 Task: In the  document Childlabor.pdf Add page color 'Grey'Grey . Insert watermark . Insert watermark  Ram&Sons Apply Font Style in watermark Nunito; font size  123 and place the watermark  Diagonally 
Action: Mouse moved to (34, 77)
Screenshot: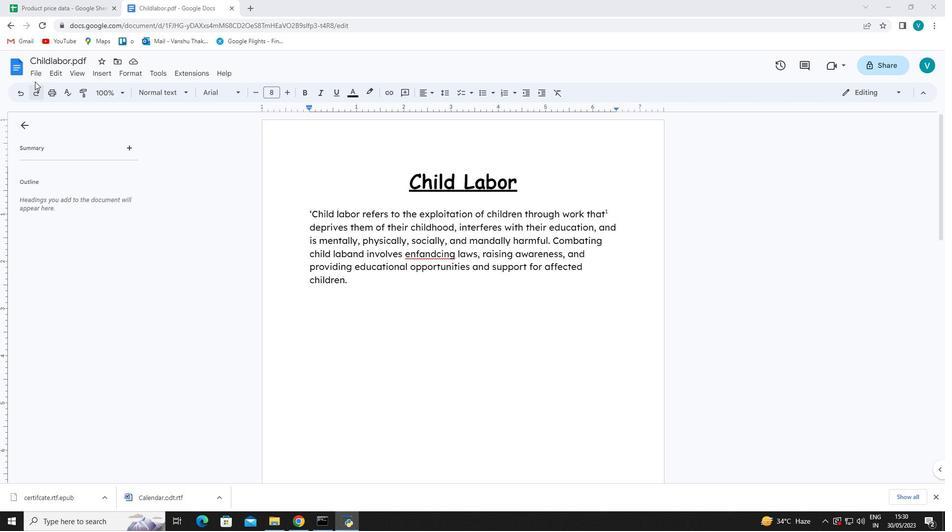 
Action: Mouse pressed left at (34, 77)
Screenshot: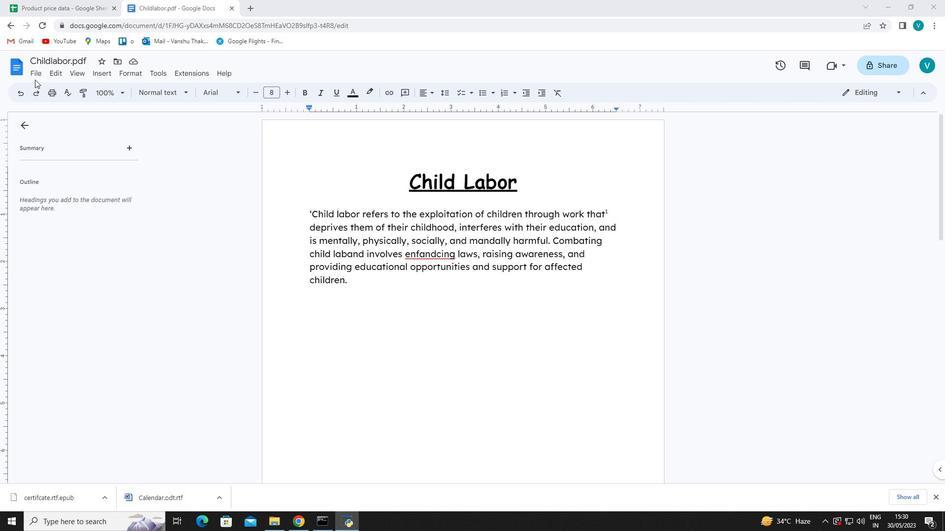 
Action: Mouse moved to (65, 340)
Screenshot: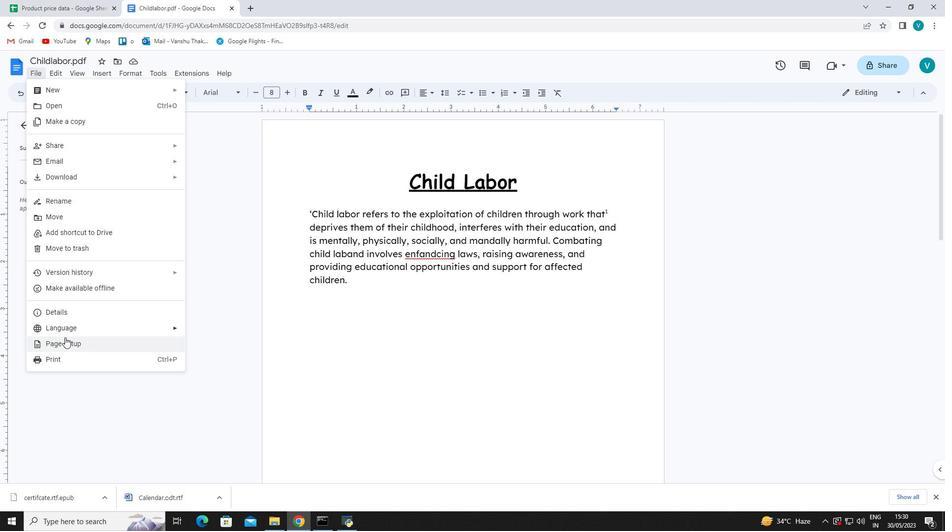 
Action: Mouse pressed left at (65, 340)
Screenshot: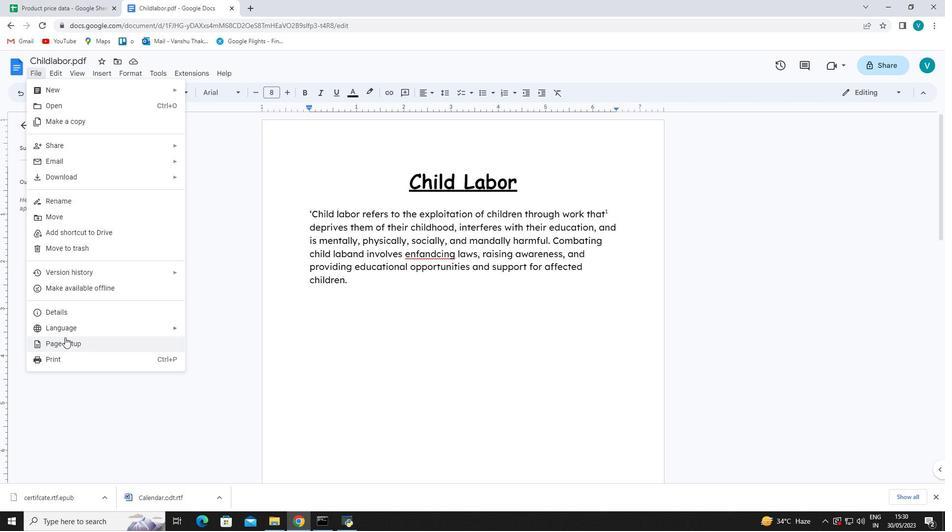 
Action: Mouse moved to (402, 325)
Screenshot: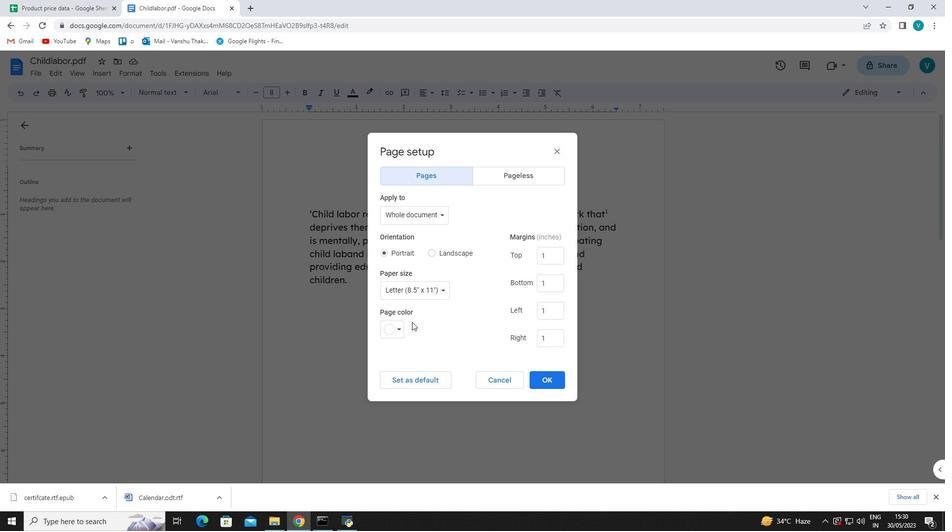 
Action: Mouse pressed left at (402, 325)
Screenshot: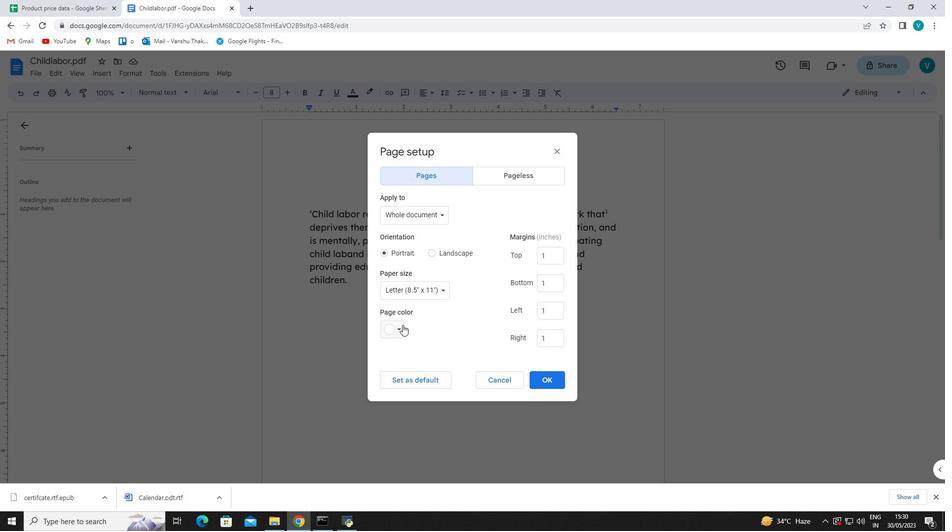 
Action: Mouse moved to (446, 349)
Screenshot: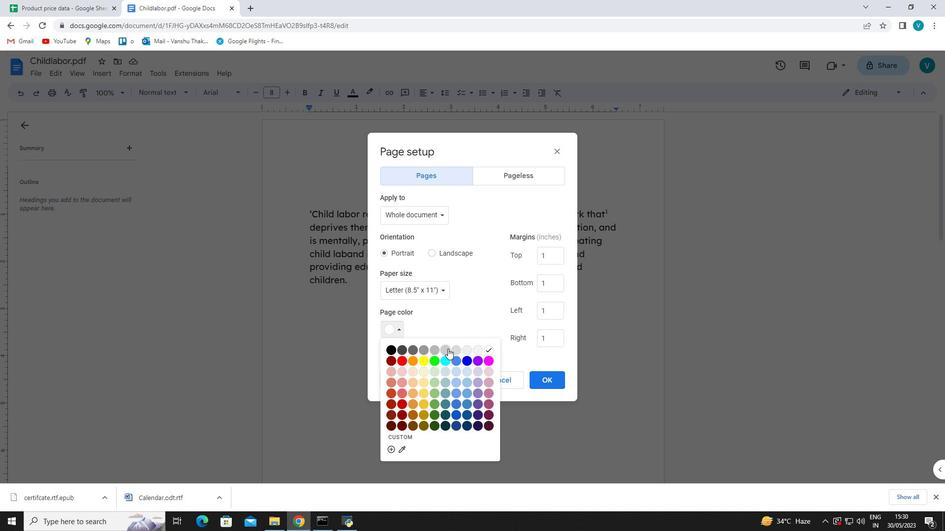 
Action: Mouse pressed left at (446, 349)
Screenshot: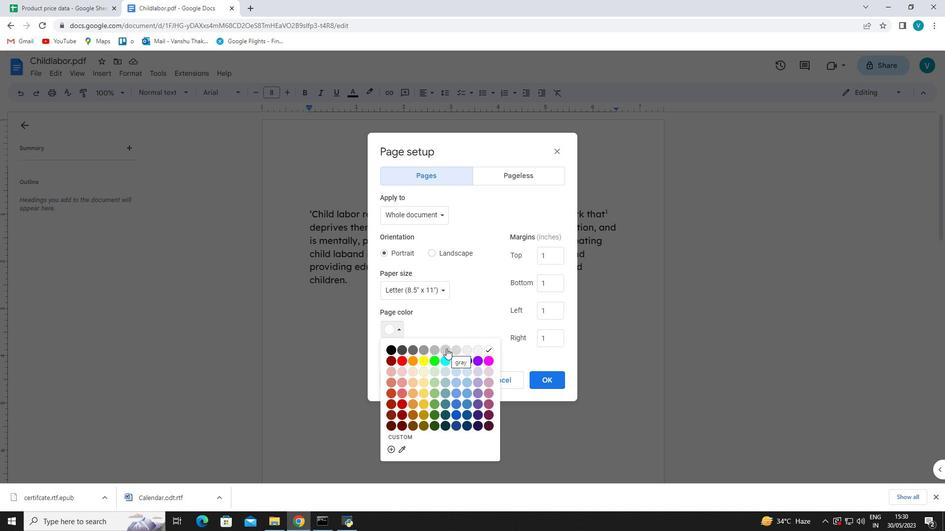 
Action: Mouse moved to (537, 376)
Screenshot: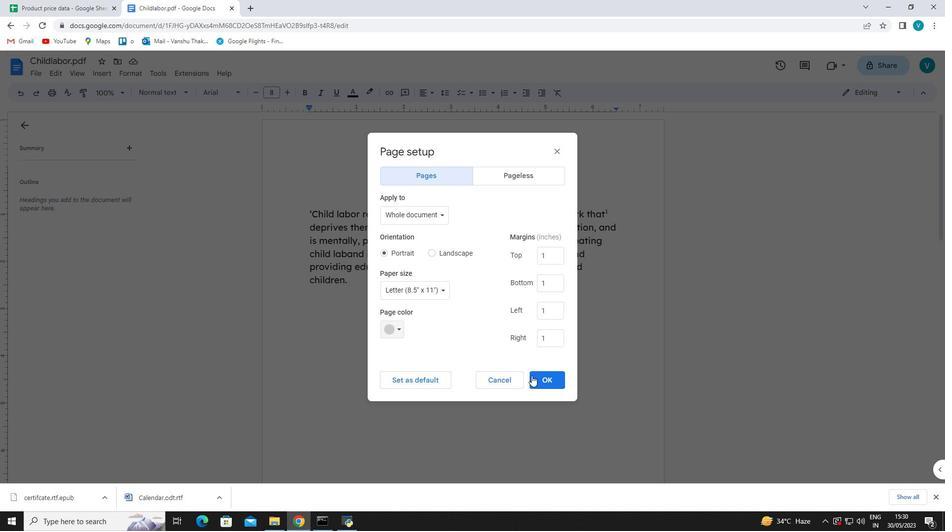 
Action: Mouse pressed left at (537, 376)
Screenshot: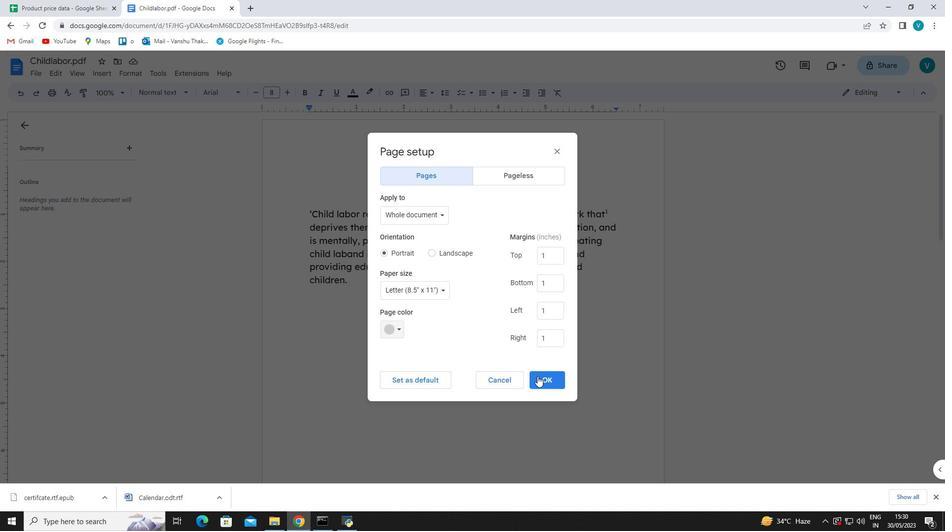 
Action: Mouse moved to (102, 76)
Screenshot: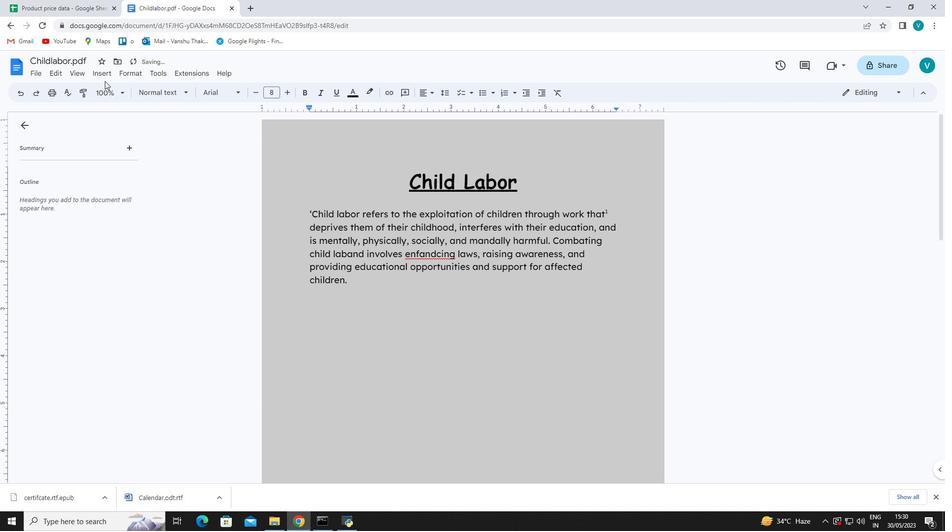 
Action: Mouse pressed left at (102, 76)
Screenshot: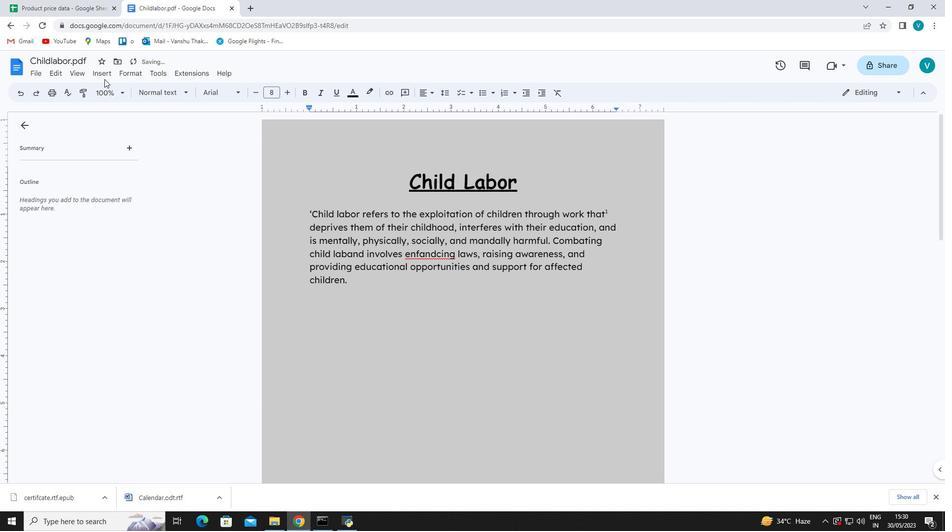 
Action: Mouse moved to (144, 299)
Screenshot: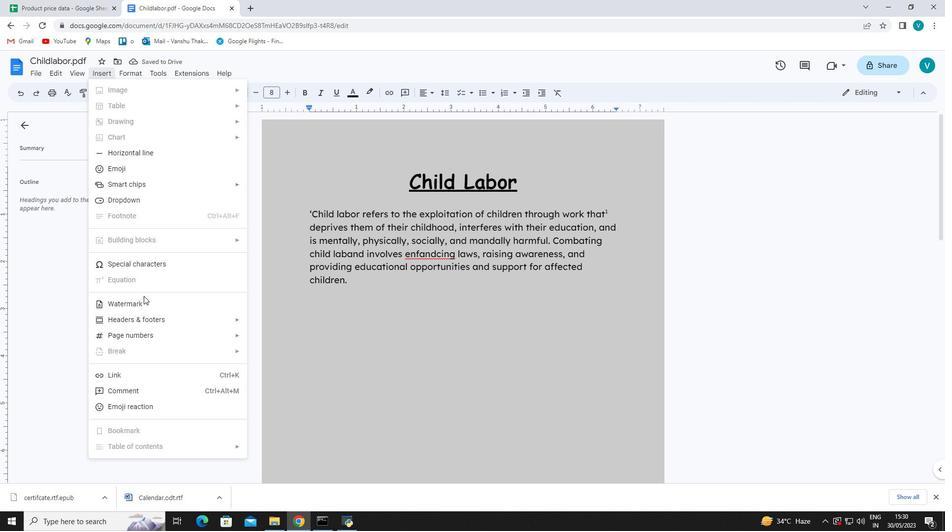 
Action: Mouse pressed left at (144, 299)
Screenshot: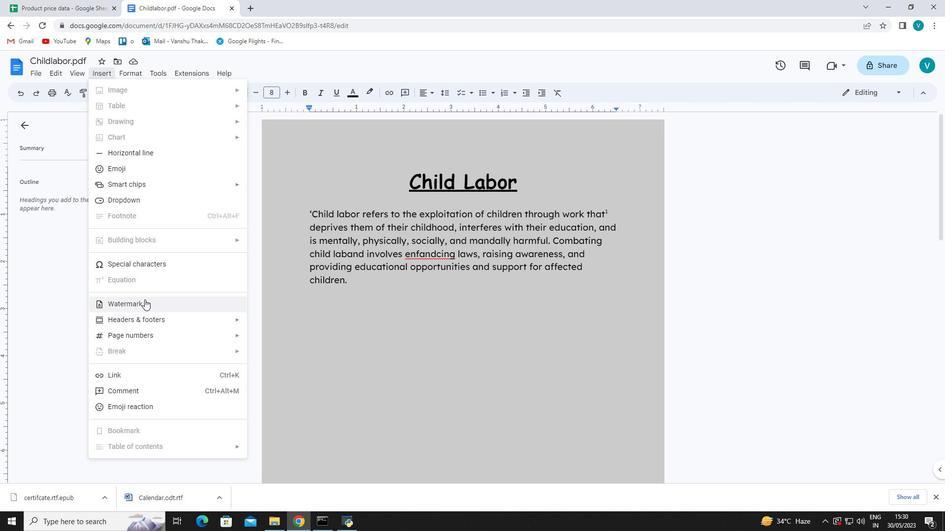 
Action: Mouse moved to (903, 127)
Screenshot: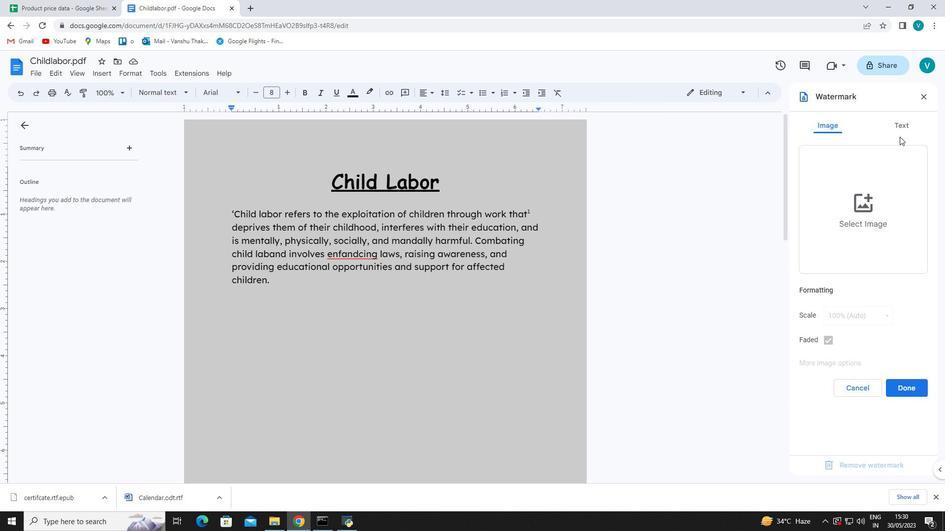 
Action: Mouse pressed left at (903, 127)
Screenshot: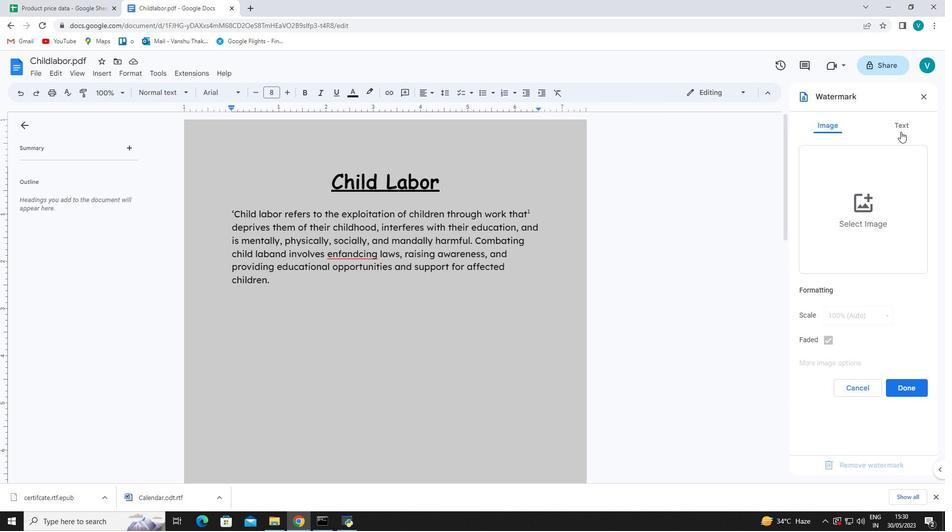 
Action: Mouse moved to (862, 157)
Screenshot: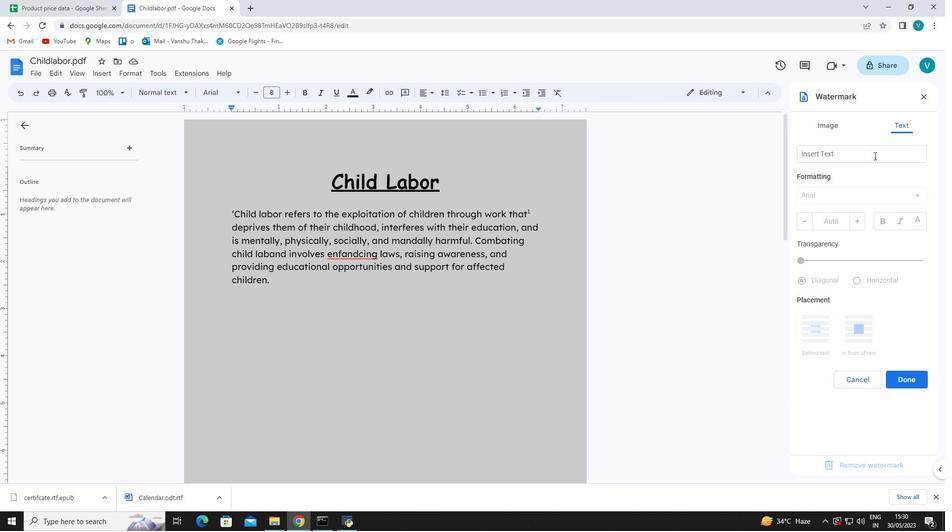 
Action: Mouse pressed left at (862, 157)
Screenshot: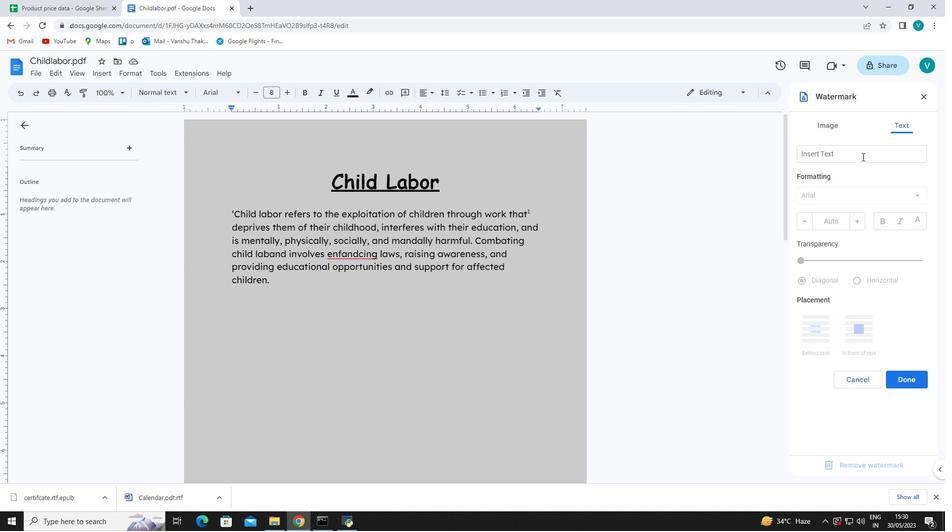 
Action: Key pressed <Key.shift><Key.shift>Ram<Key.shift><Key.shift><Key.shift>&<Key.shift><Key.shift>Sons
Screenshot: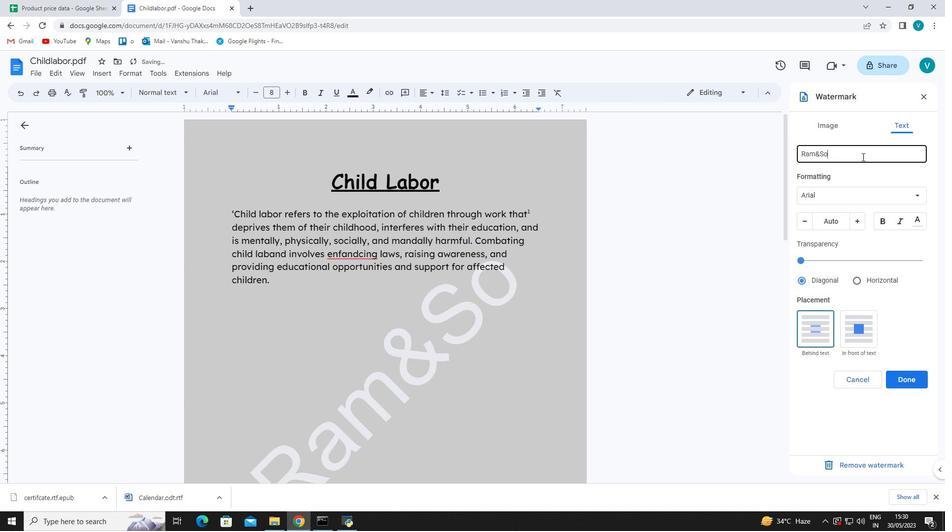 
Action: Mouse moved to (862, 189)
Screenshot: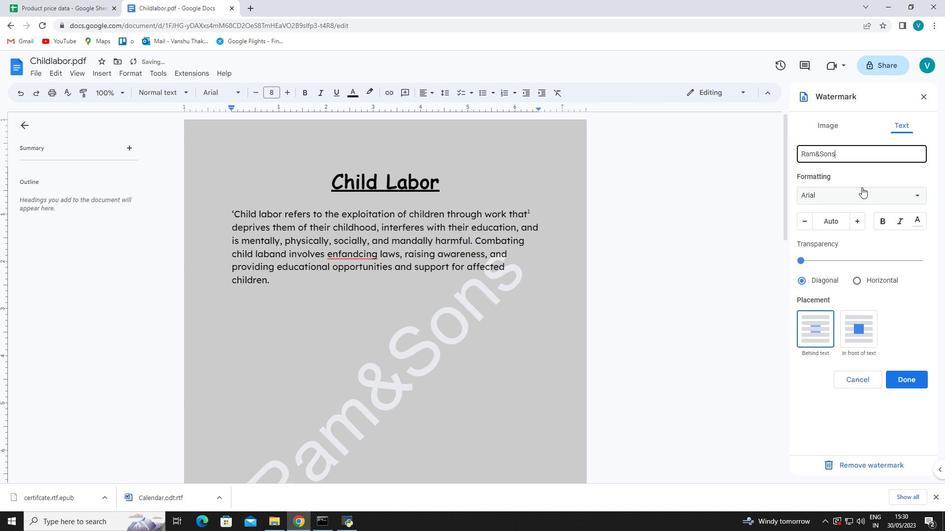 
Action: Mouse pressed left at (862, 189)
Screenshot: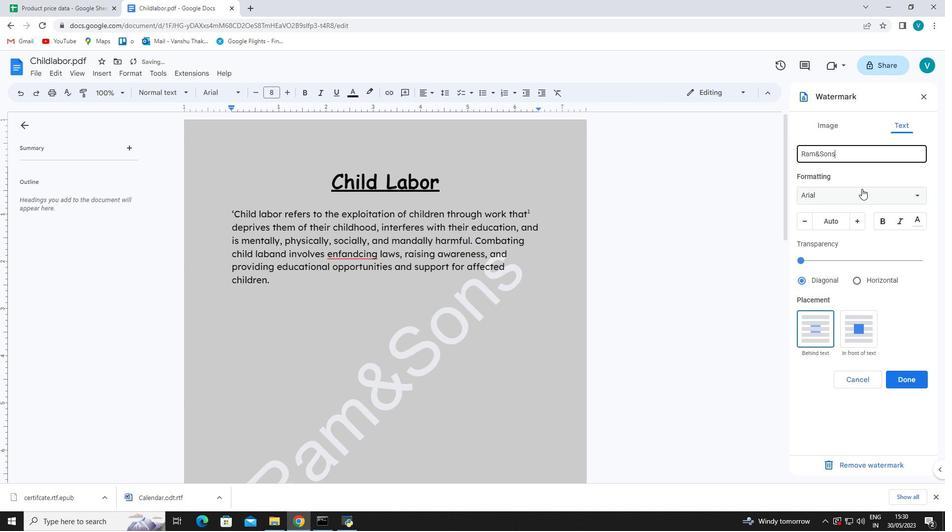 
Action: Mouse moved to (866, 344)
Screenshot: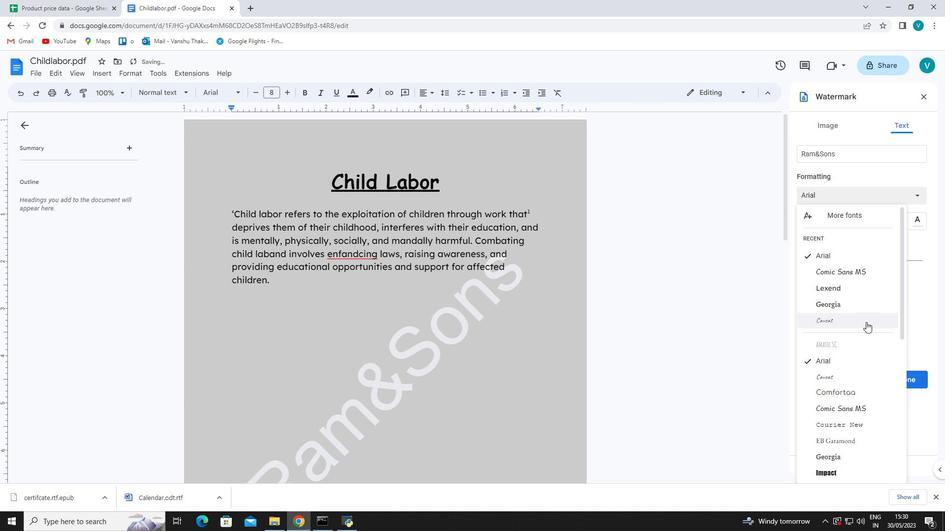 
Action: Mouse scrolled (866, 344) with delta (0, 0)
Screenshot: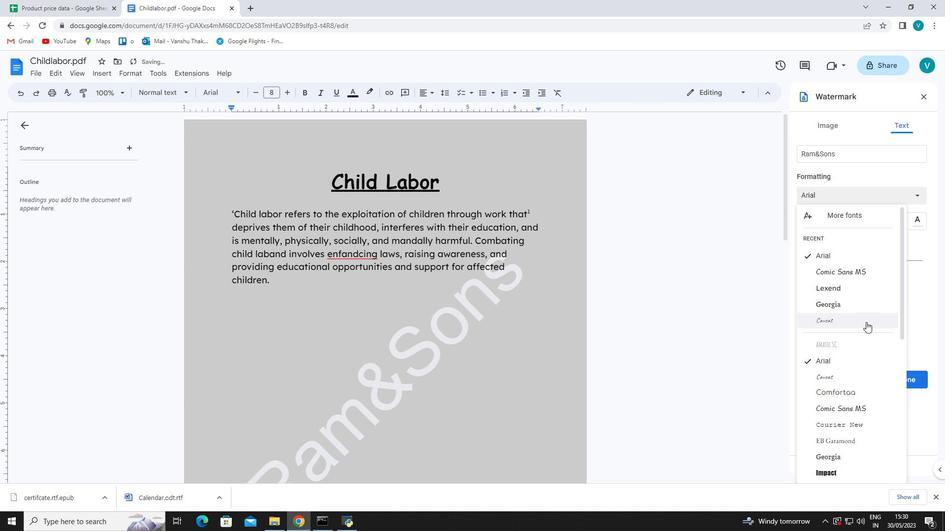 
Action: Mouse moved to (866, 344)
Screenshot: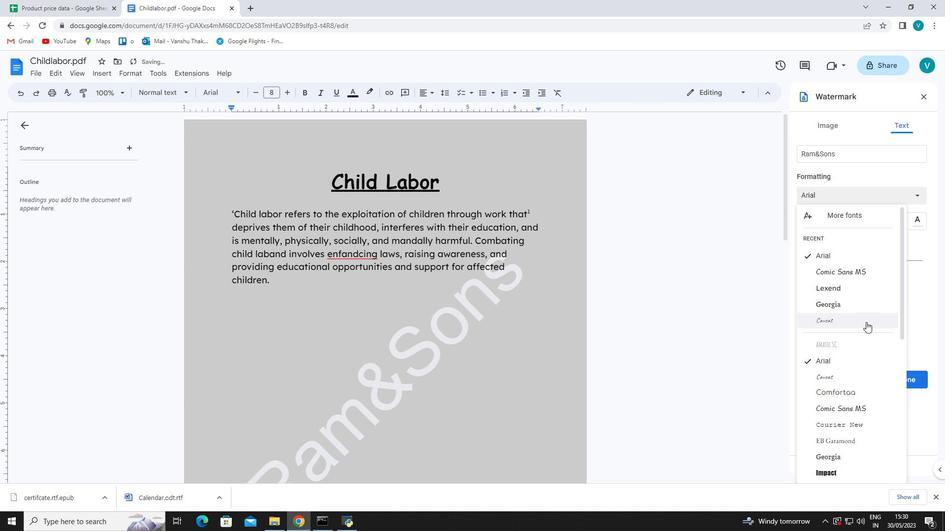 
Action: Mouse scrolled (866, 344) with delta (0, 0)
Screenshot: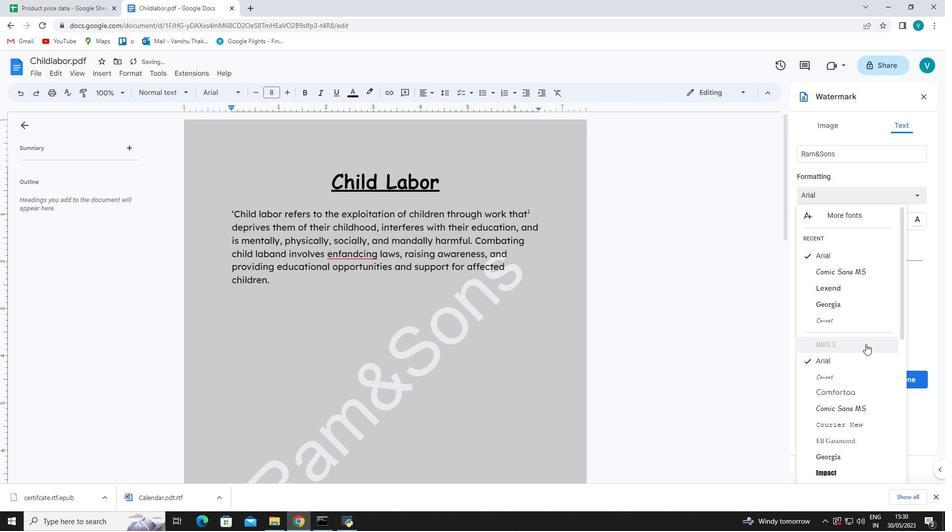 
Action: Mouse scrolled (866, 344) with delta (0, 0)
Screenshot: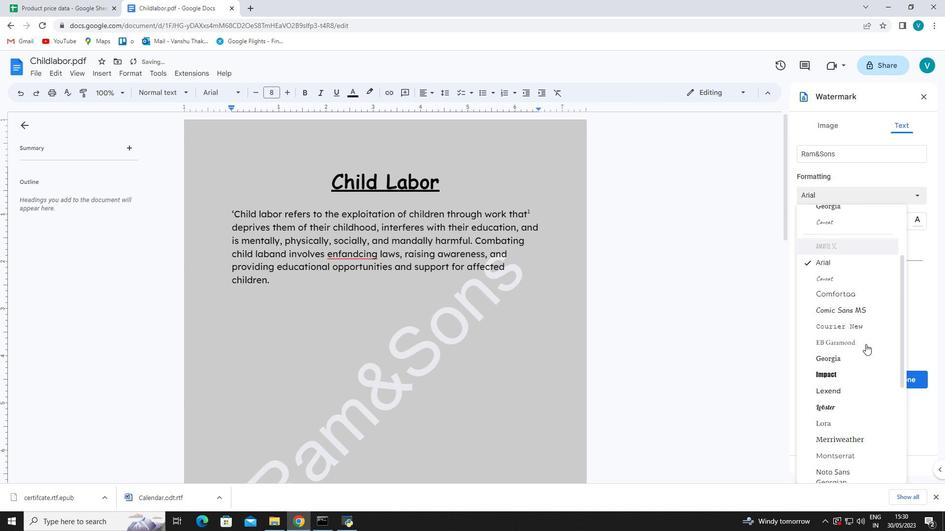 
Action: Mouse scrolled (866, 344) with delta (0, 0)
Screenshot: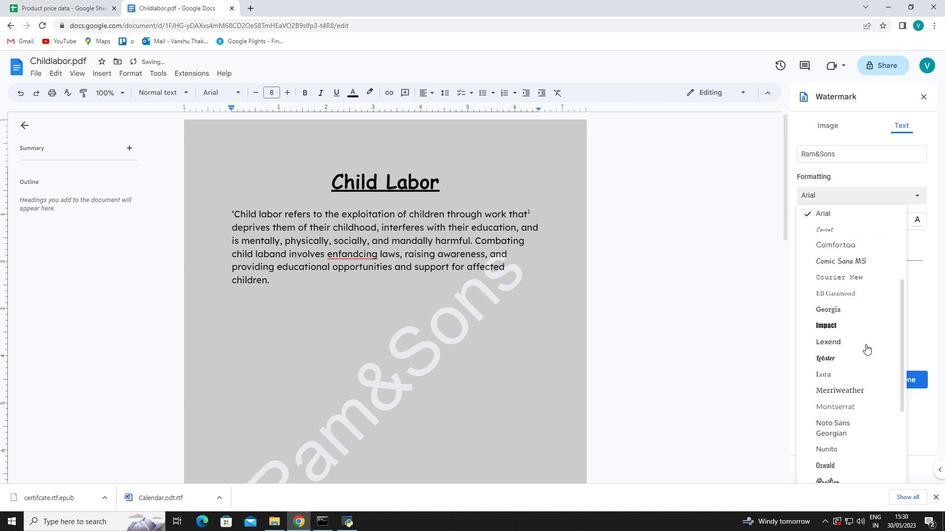 
Action: Mouse moved to (853, 401)
Screenshot: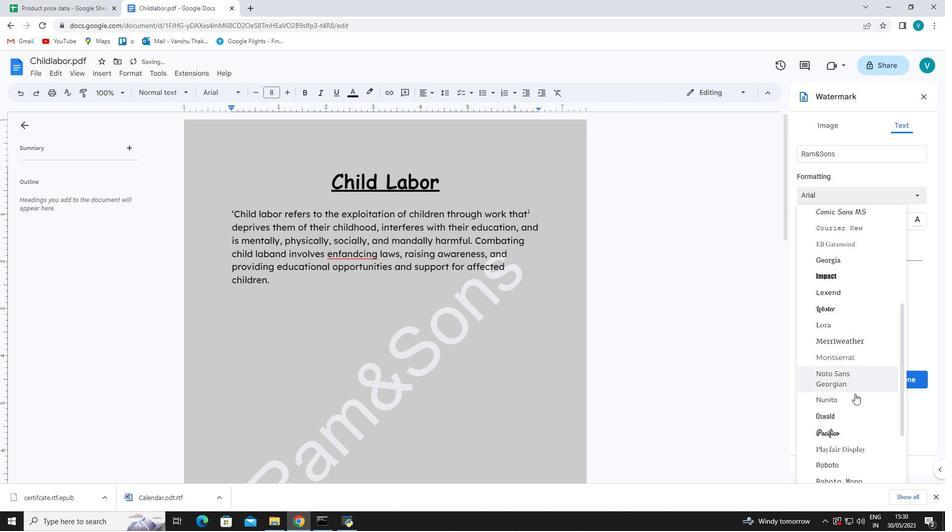 
Action: Mouse pressed left at (853, 401)
Screenshot: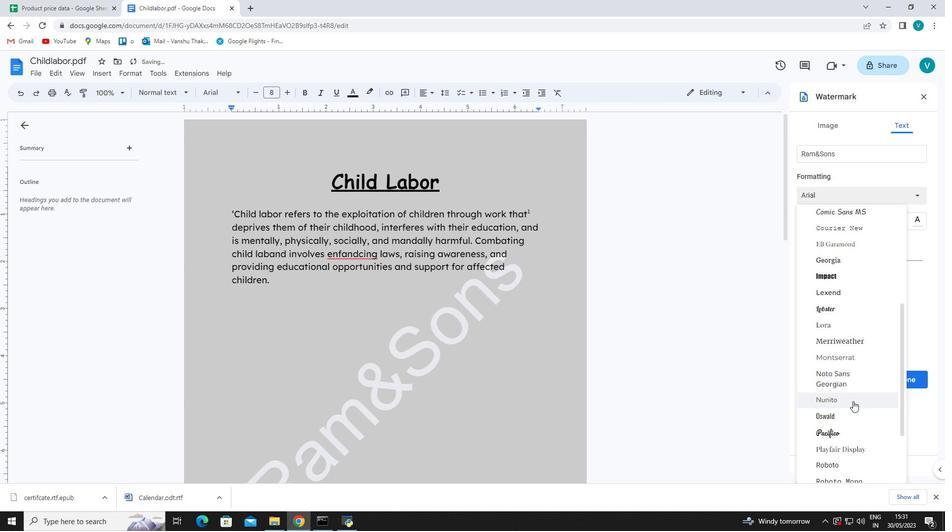 
Action: Mouse moved to (807, 222)
Screenshot: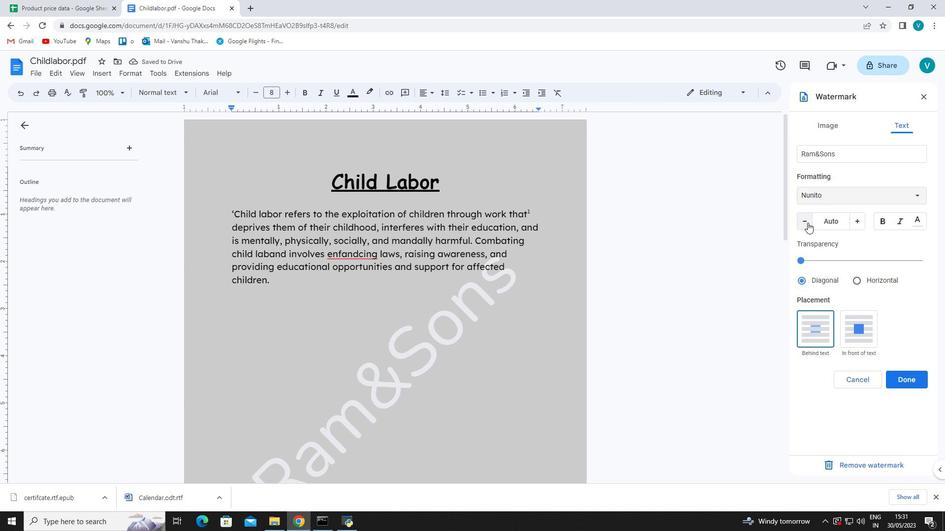 
Action: Mouse pressed left at (807, 222)
Screenshot: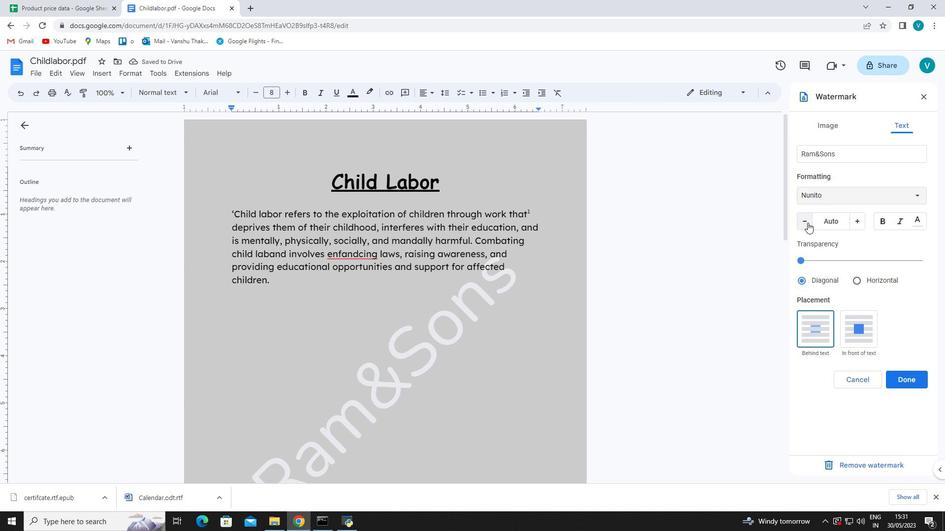 
Action: Mouse moved to (861, 222)
Screenshot: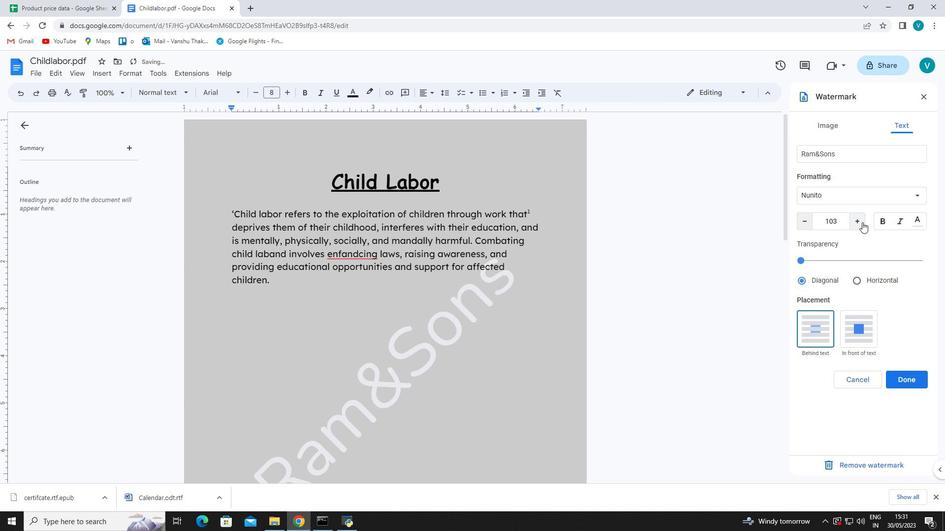 
Action: Mouse pressed left at (861, 222)
Screenshot: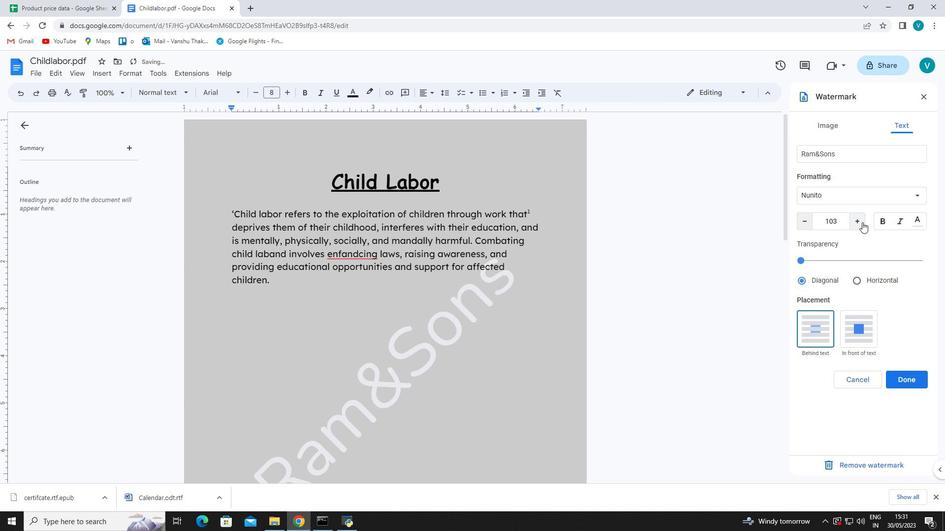 
Action: Mouse pressed left at (861, 222)
Screenshot: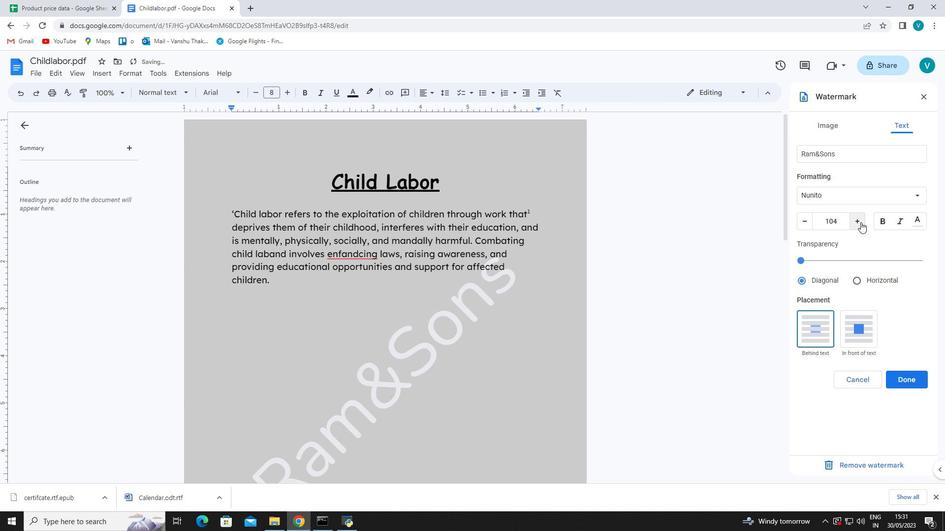 
Action: Mouse pressed left at (861, 222)
Screenshot: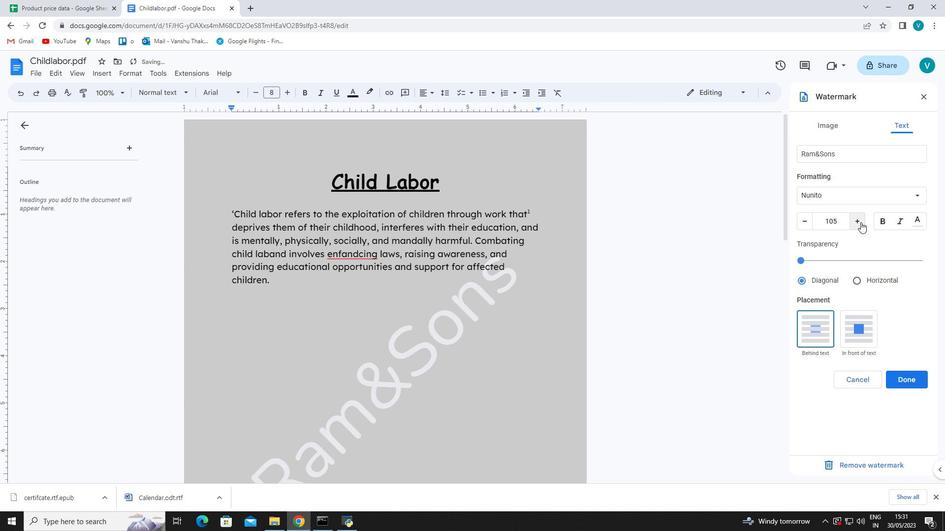 
Action: Mouse pressed left at (861, 222)
Screenshot: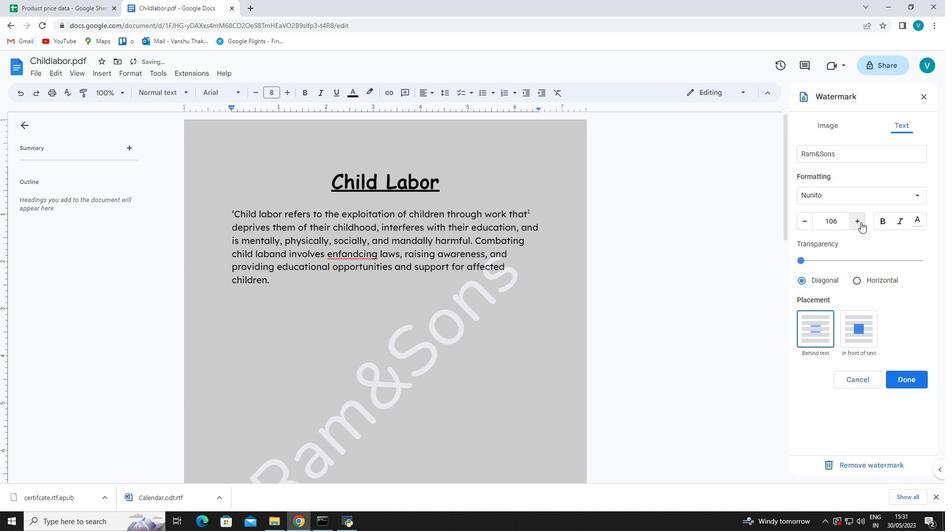 
Action: Mouse pressed left at (861, 222)
Screenshot: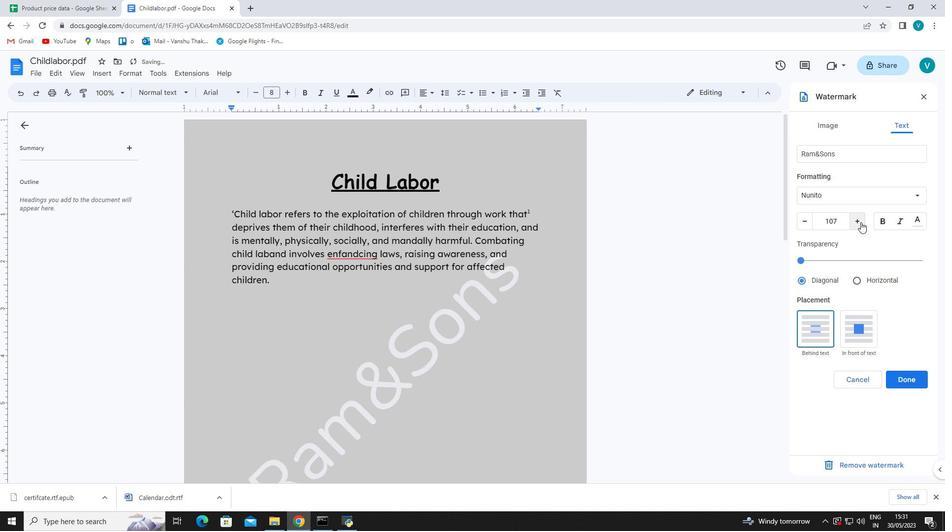 
Action: Mouse pressed left at (861, 222)
Screenshot: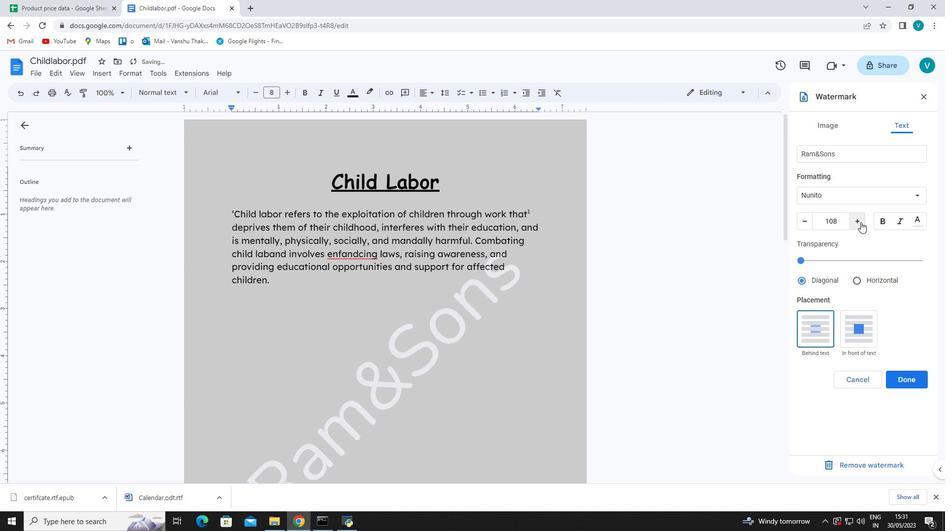 
Action: Mouse pressed left at (861, 222)
Screenshot: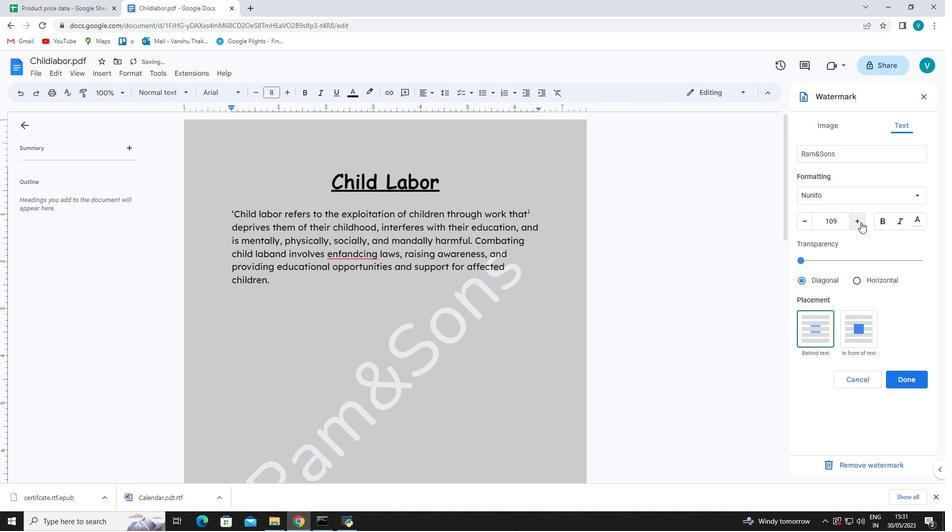 
Action: Mouse pressed left at (861, 222)
Screenshot: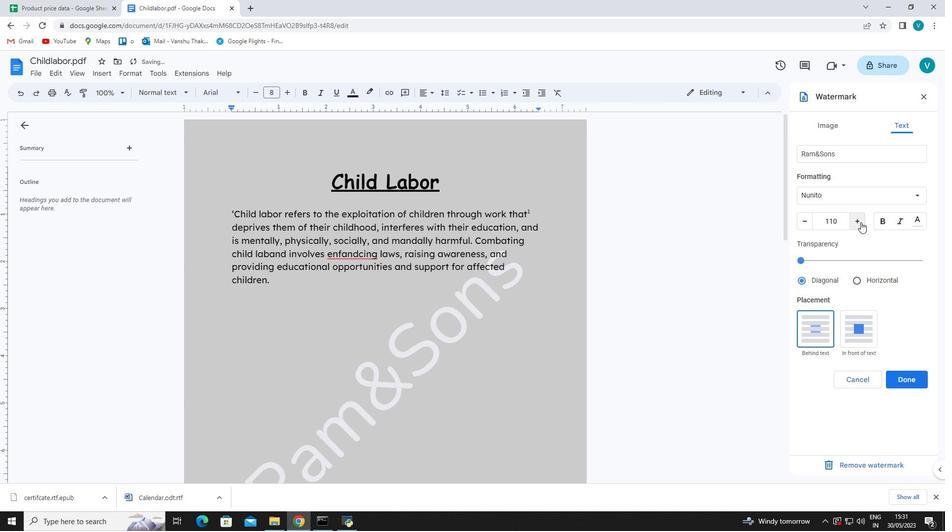 
Action: Mouse pressed left at (861, 222)
Screenshot: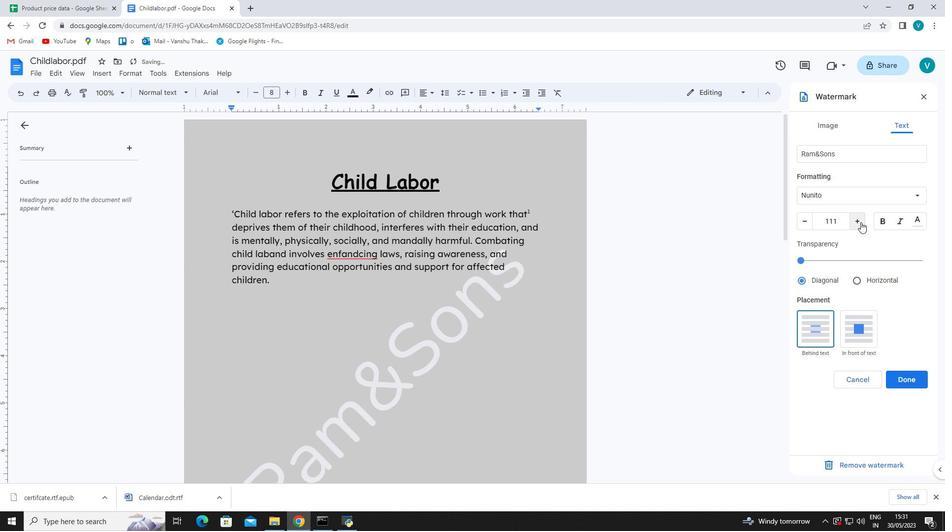 
Action: Mouse pressed left at (861, 222)
Screenshot: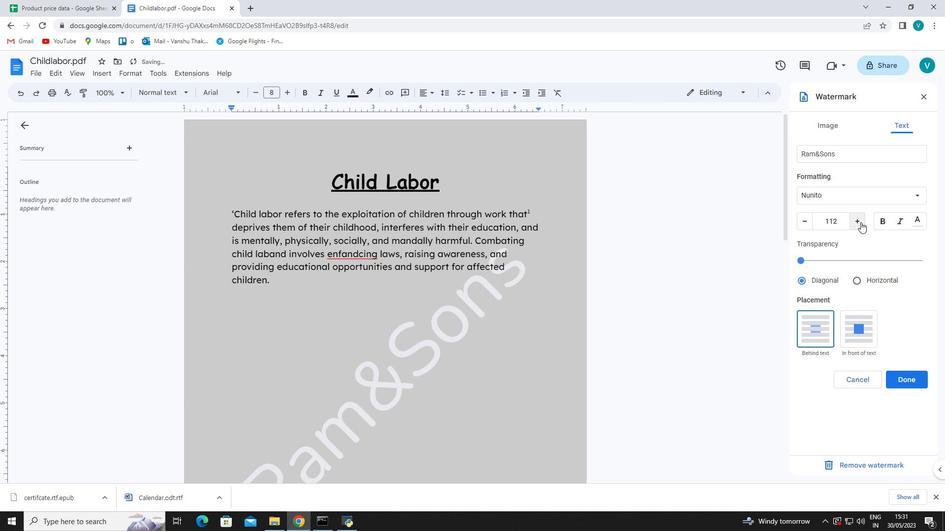 
Action: Mouse pressed left at (861, 222)
Screenshot: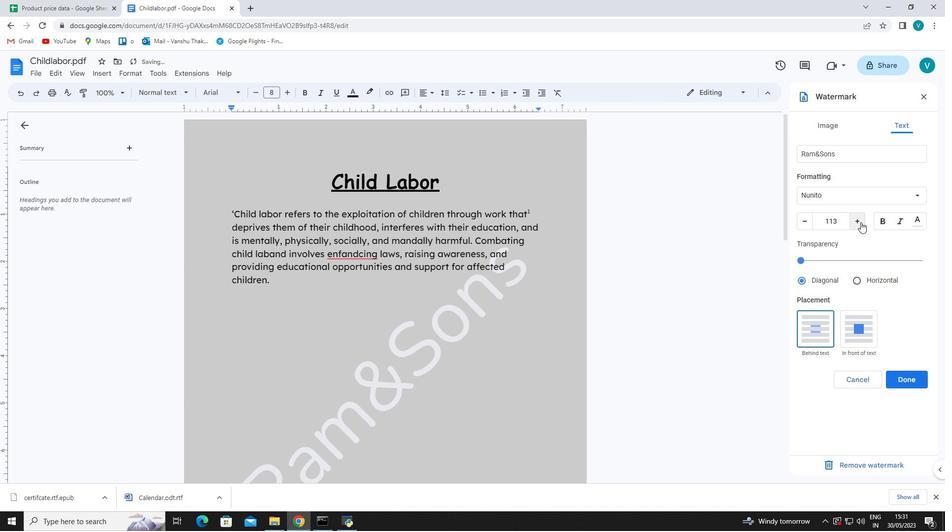 
Action: Mouse pressed left at (861, 222)
Screenshot: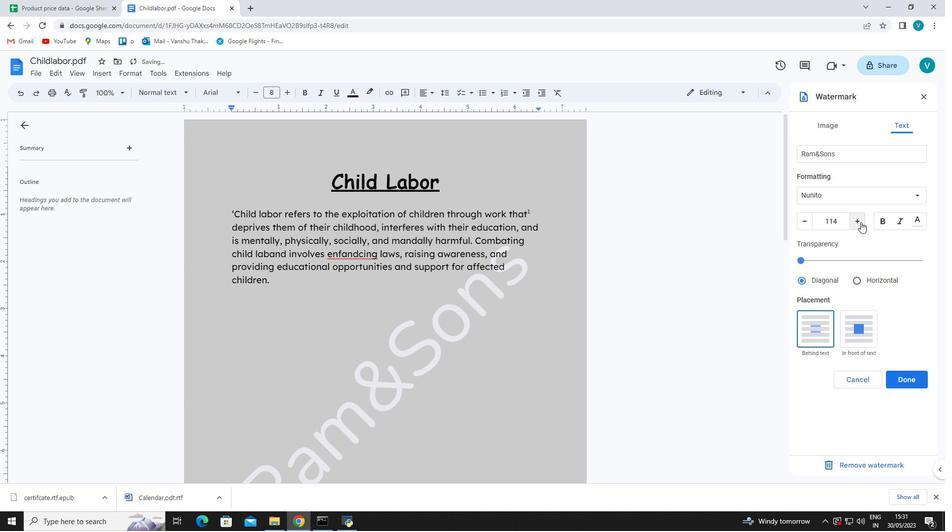 
Action: Mouse pressed left at (861, 222)
Screenshot: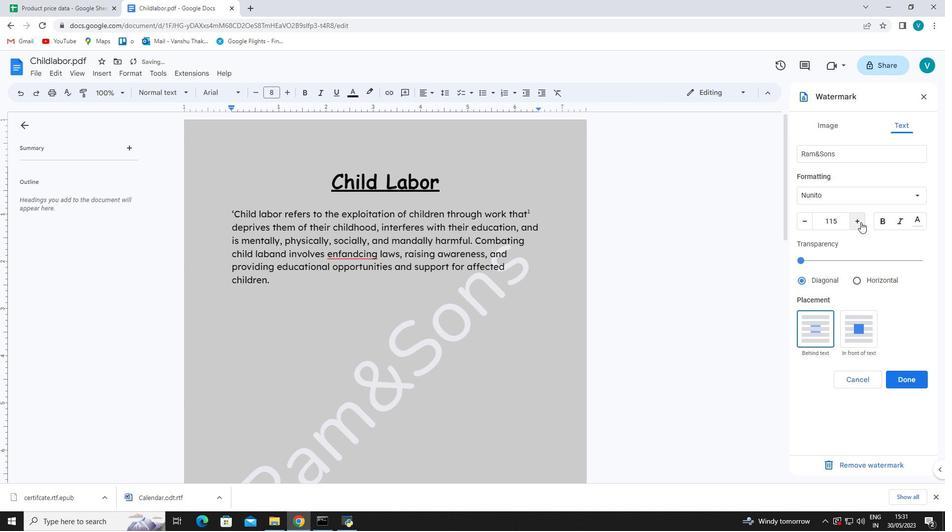 
Action: Mouse pressed left at (861, 222)
Screenshot: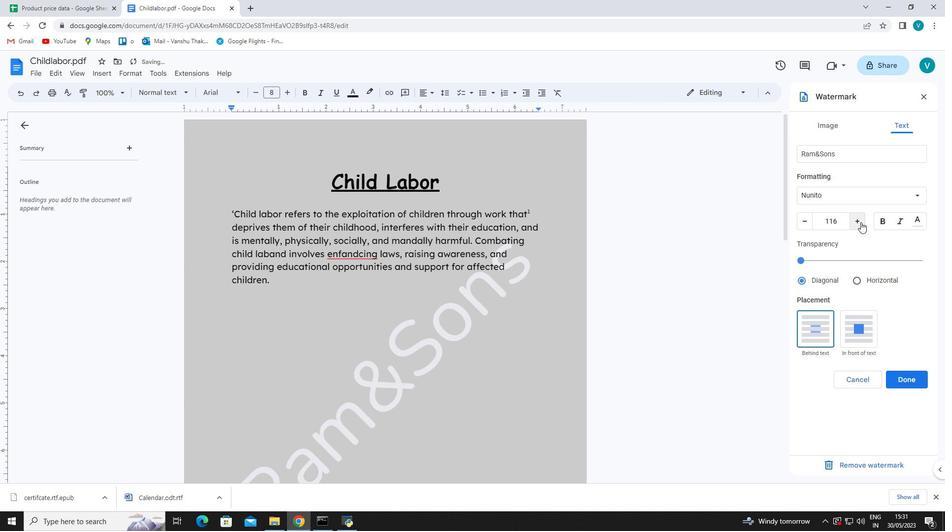 
Action: Mouse pressed left at (861, 222)
Screenshot: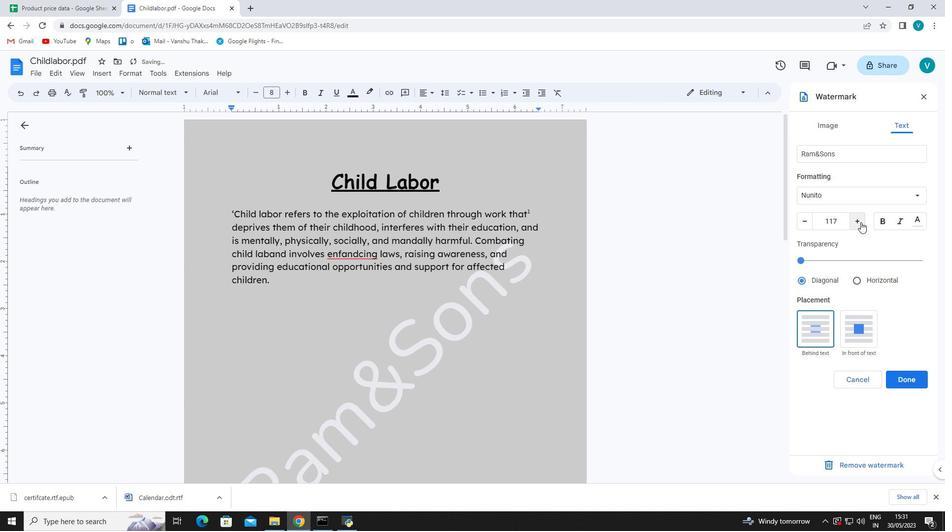 
Action: Mouse pressed left at (861, 222)
Screenshot: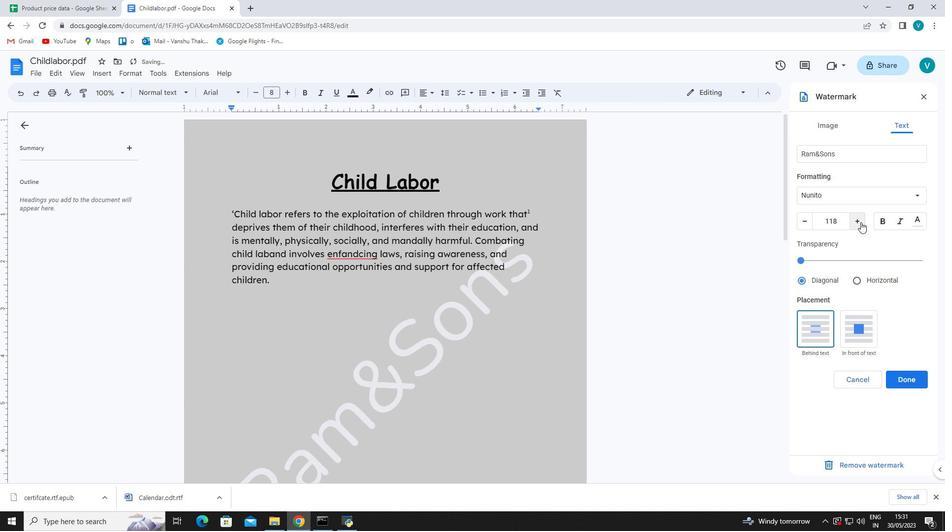 
Action: Mouse pressed left at (861, 222)
Screenshot: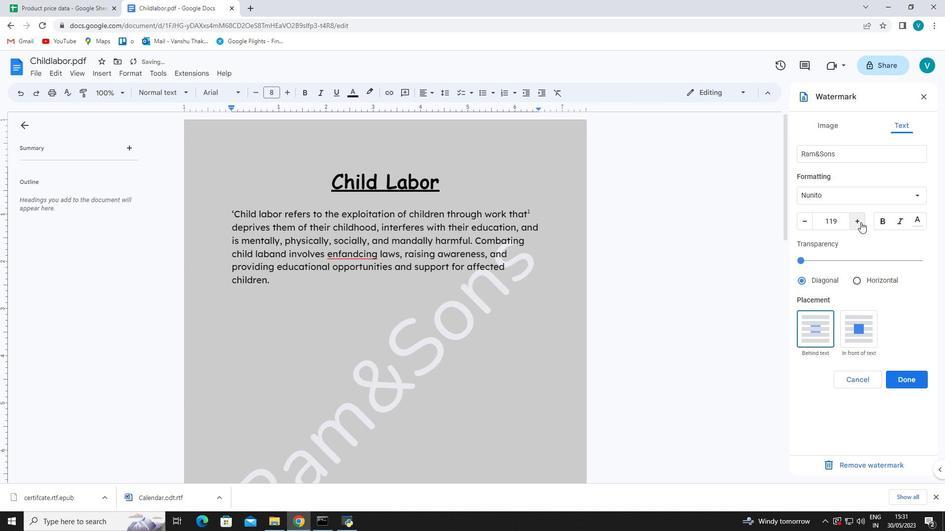 
Action: Mouse pressed left at (861, 222)
Screenshot: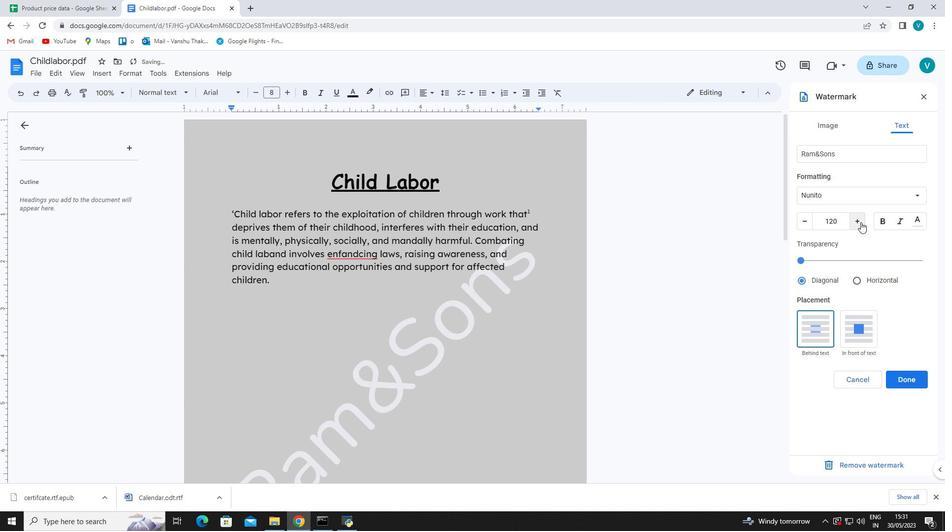 
Action: Mouse pressed left at (861, 222)
Screenshot: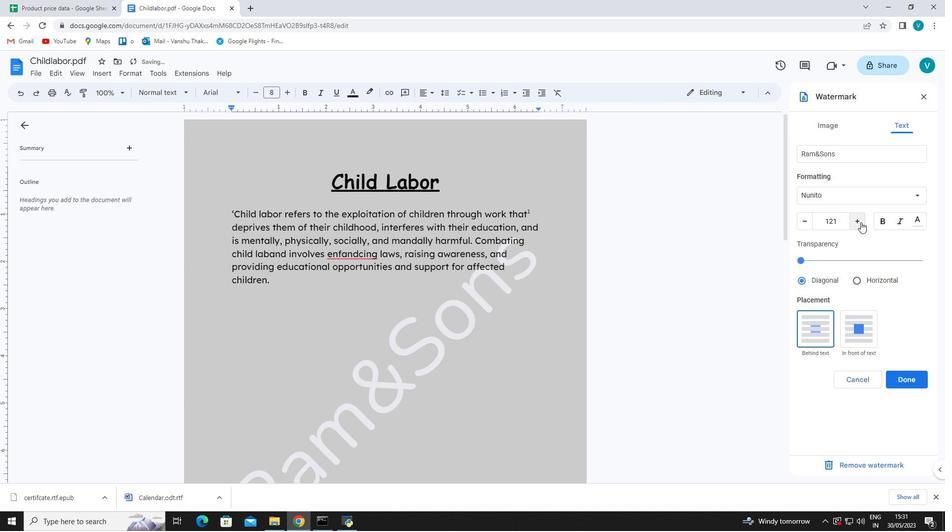 
Action: Mouse pressed left at (861, 222)
Screenshot: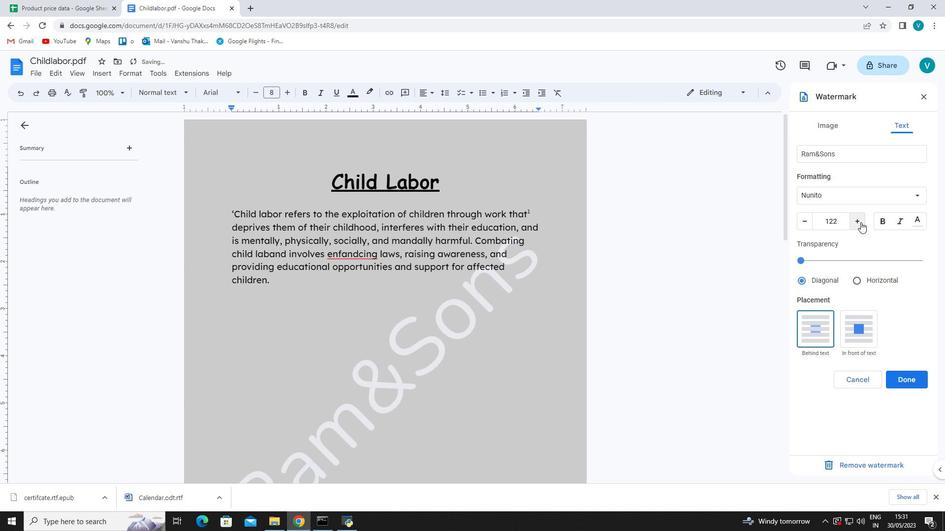 
Action: Mouse moved to (799, 284)
Screenshot: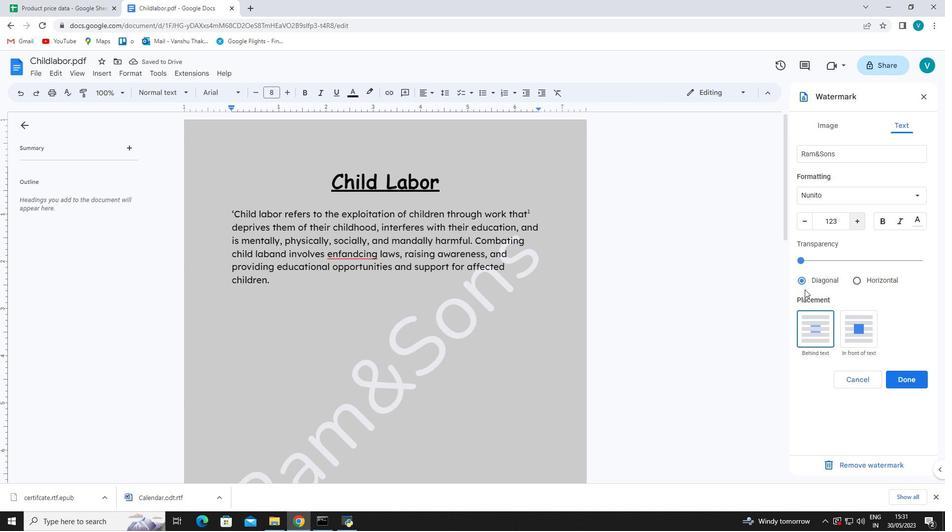 
Action: Mouse pressed left at (799, 284)
Screenshot: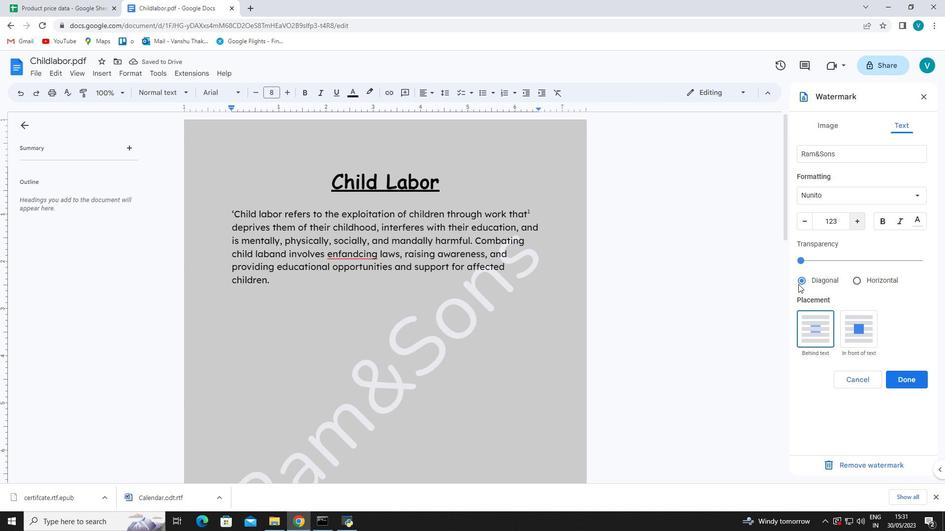 
Action: Mouse moved to (891, 375)
Screenshot: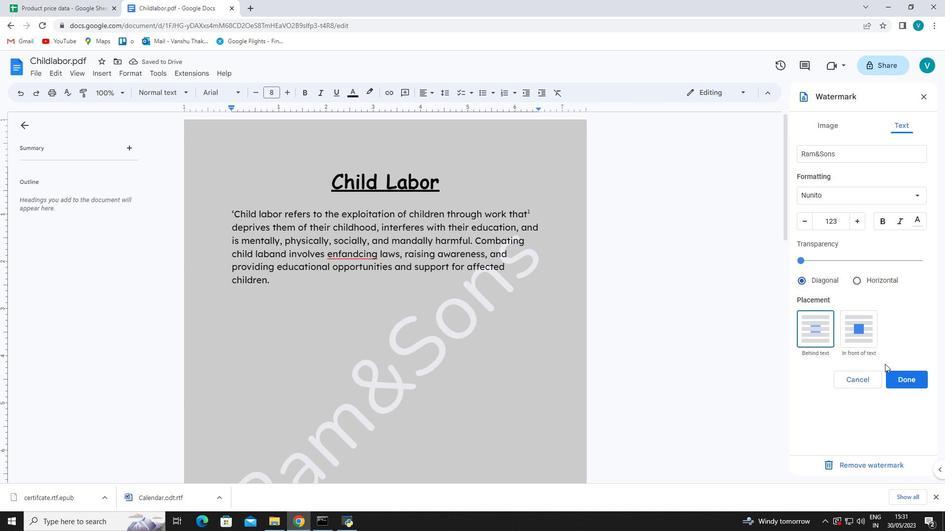 
Action: Mouse pressed left at (891, 375)
Screenshot: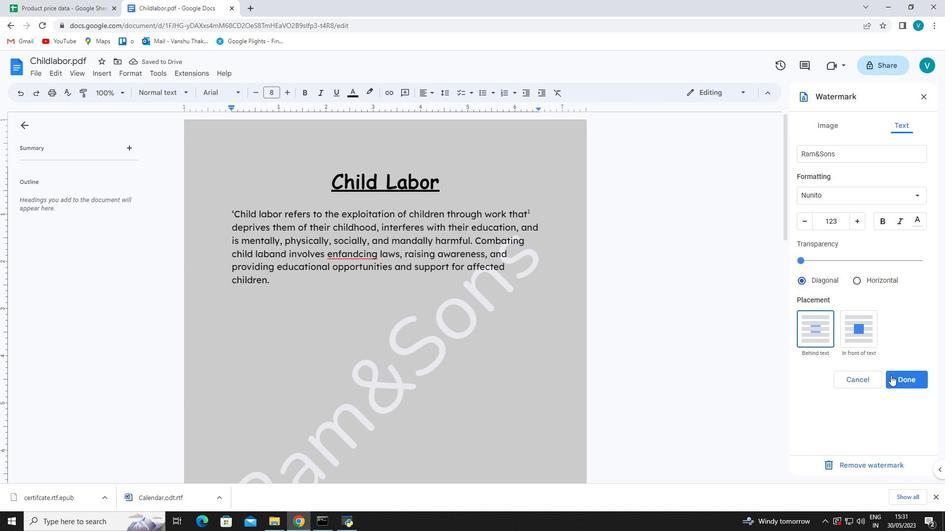 
Action: Mouse moved to (436, 253)
Screenshot: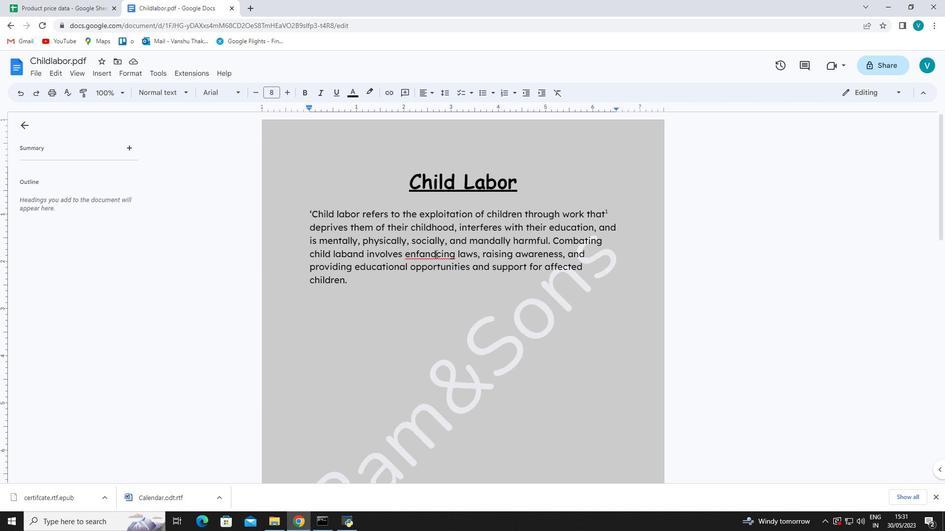 
Action: Mouse pressed left at (436, 253)
Screenshot: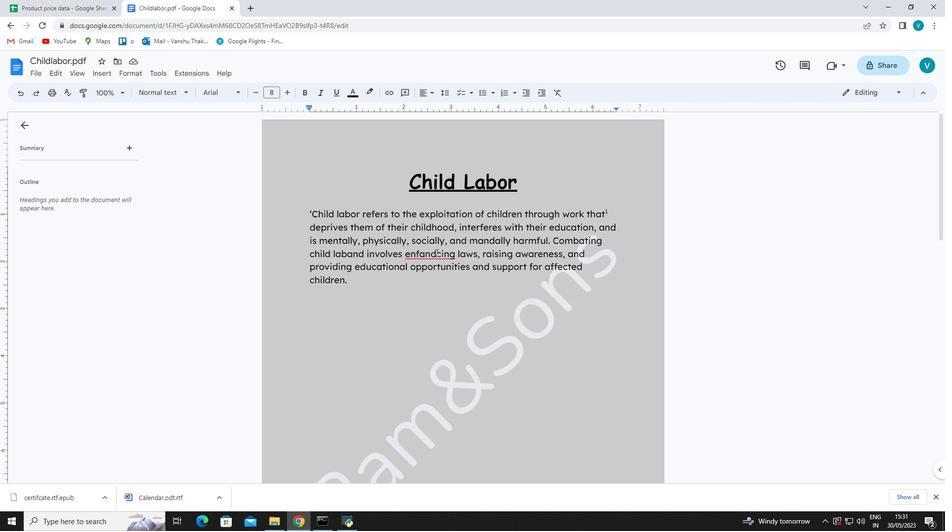 
Action: Mouse moved to (462, 264)
Screenshot: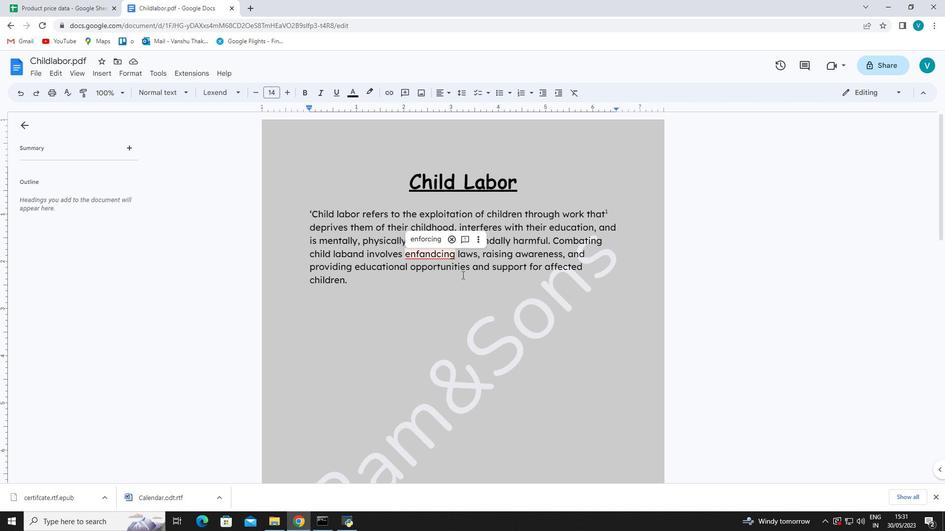 
Action: Key pressed <Key.backspace><Key.backspace><Key.backspace>or
Screenshot: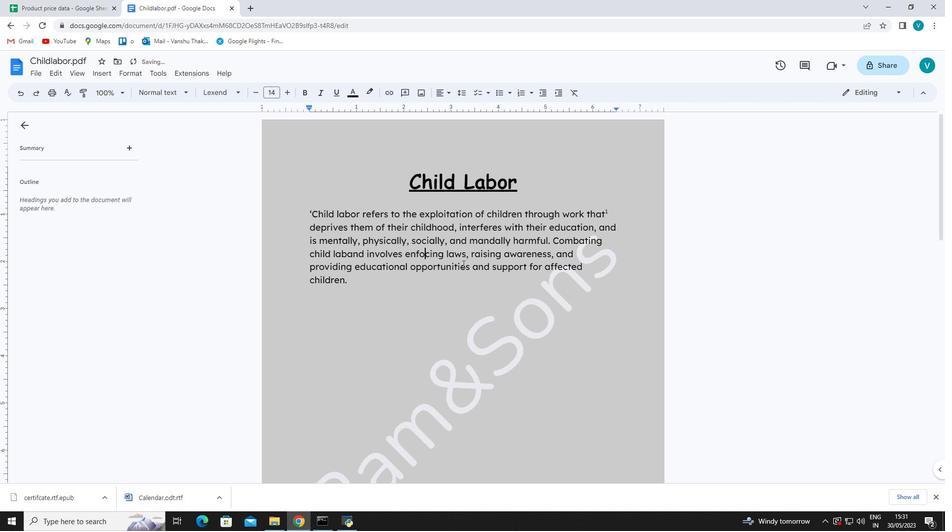 
Action: Mouse moved to (429, 286)
Screenshot: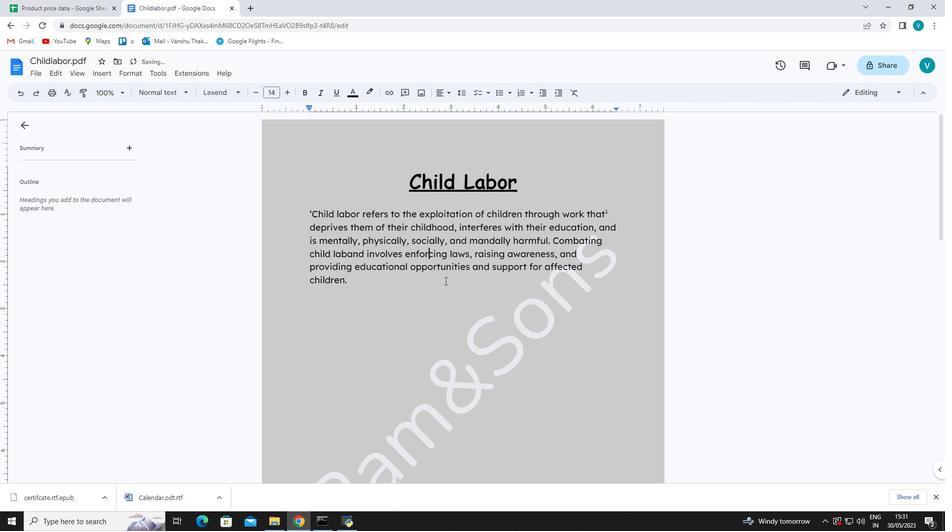 
Action: Mouse pressed left at (429, 286)
Screenshot: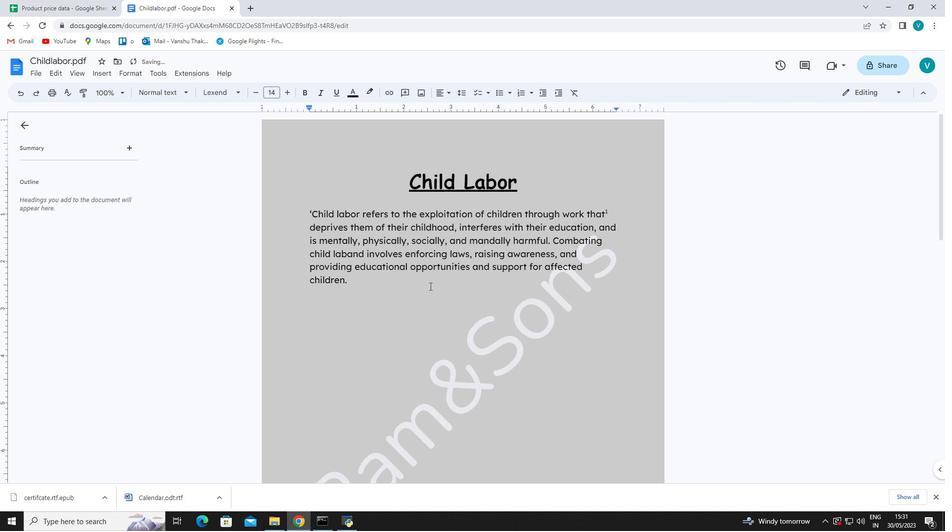 
Action: Mouse moved to (429, 282)
Screenshot: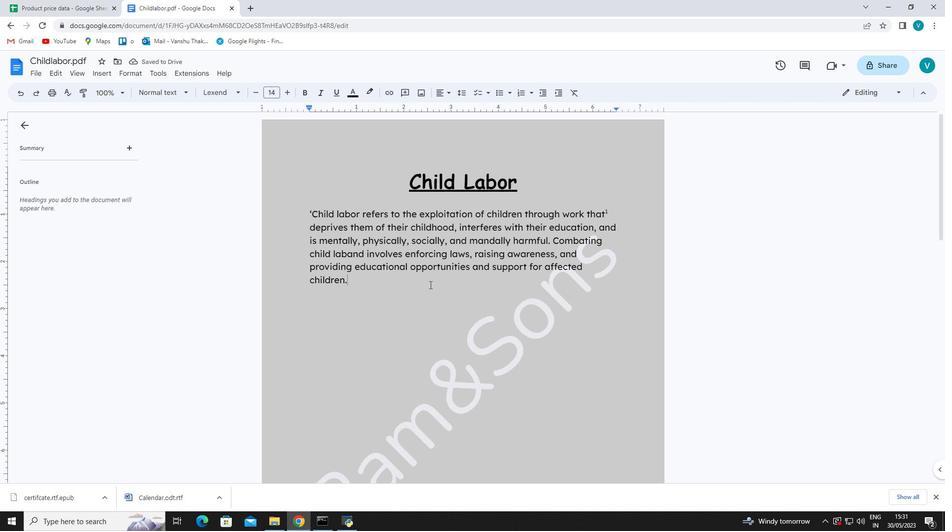 
